 Task: Select the Pacific Time - US & Canada as time zone for the schedule.
Action: Mouse moved to (537, 298)
Screenshot: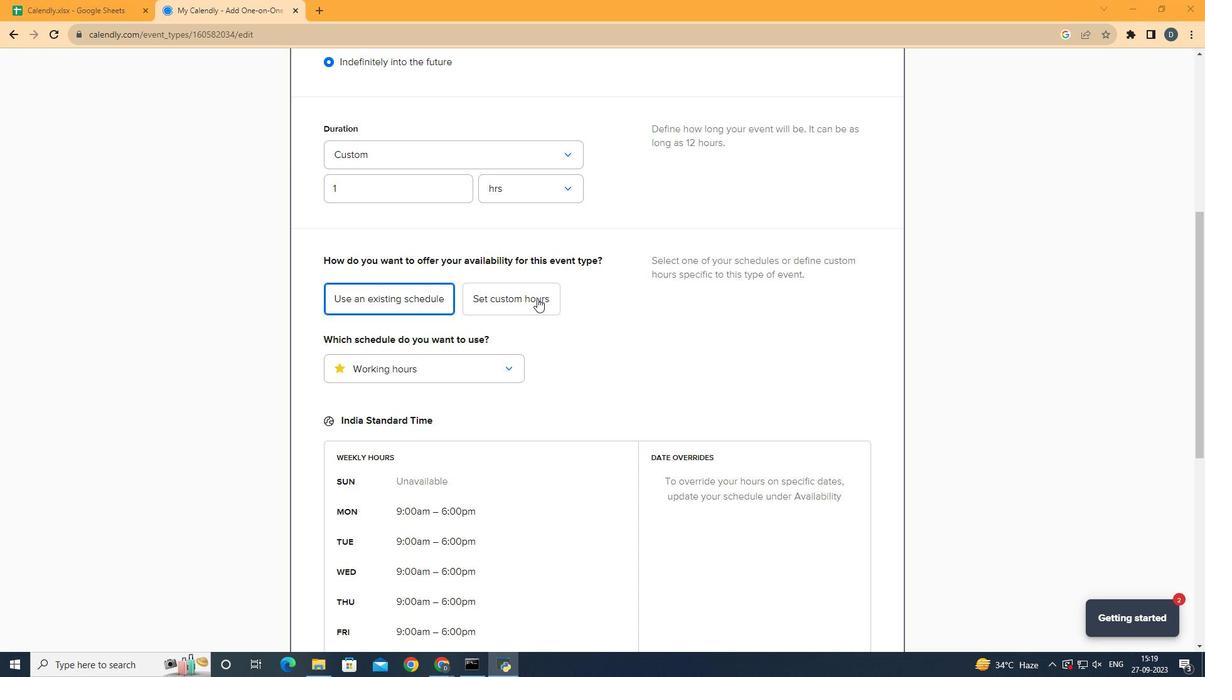 
Action: Mouse pressed left at (537, 298)
Screenshot: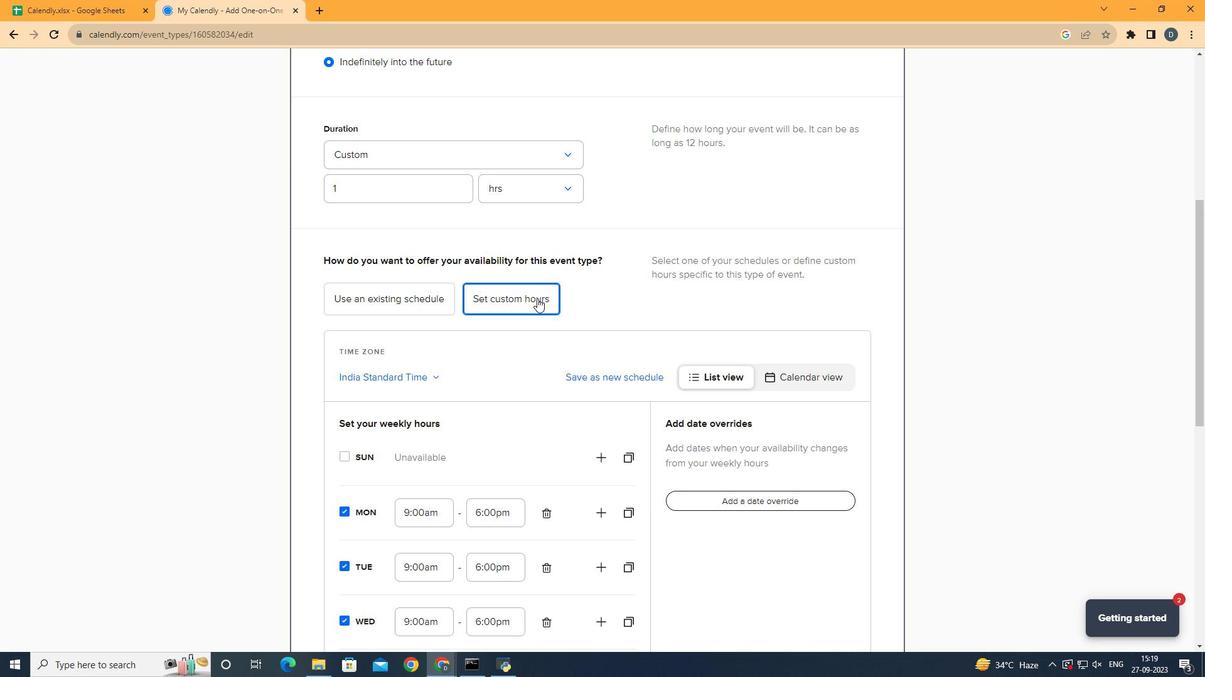 
Action: Mouse moved to (649, 292)
Screenshot: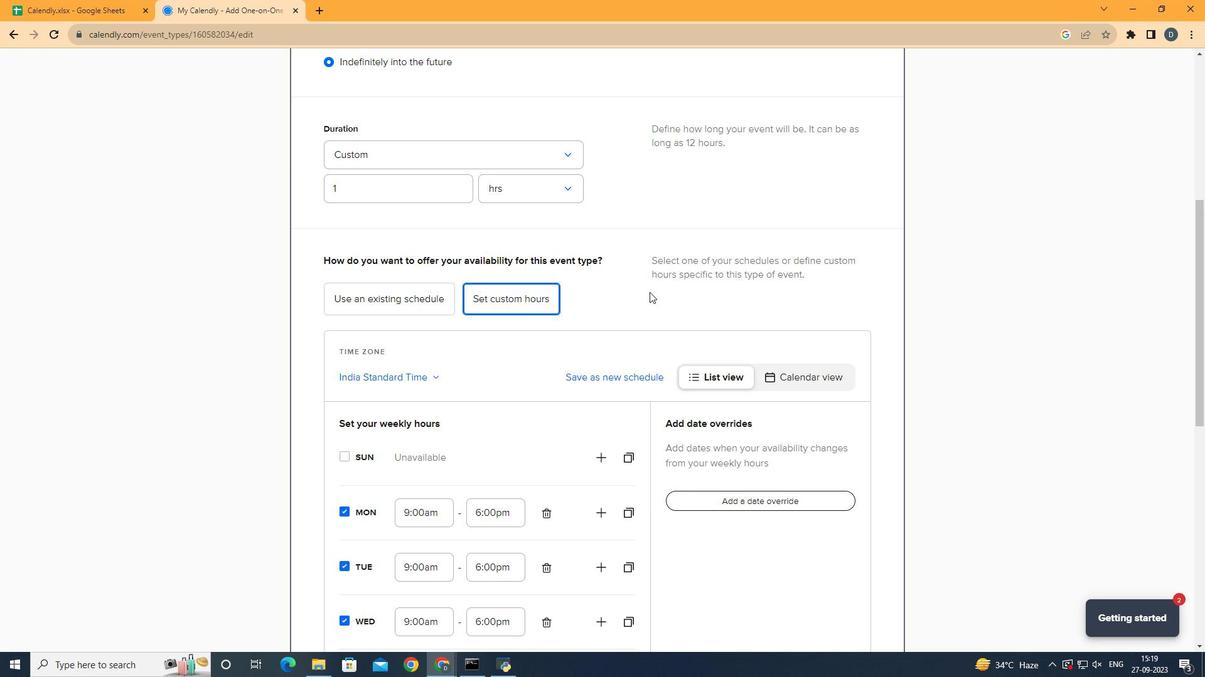 
Action: Mouse scrolled (649, 291) with delta (0, 0)
Screenshot: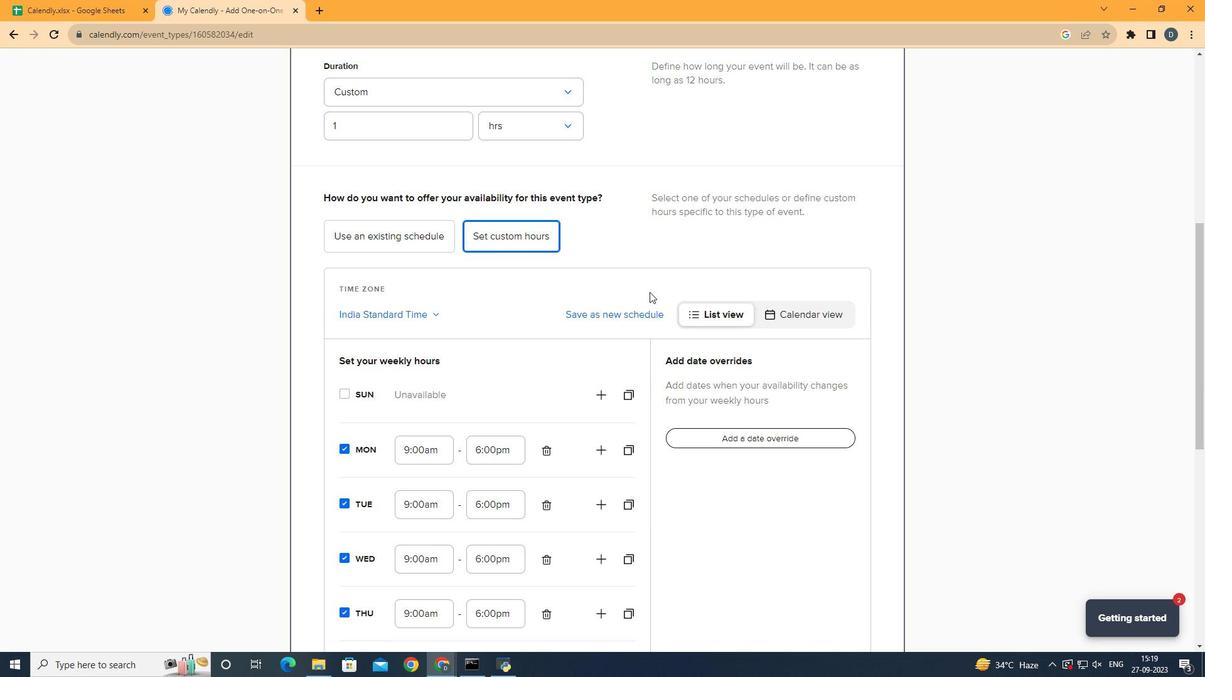 
Action: Mouse moved to (398, 307)
Screenshot: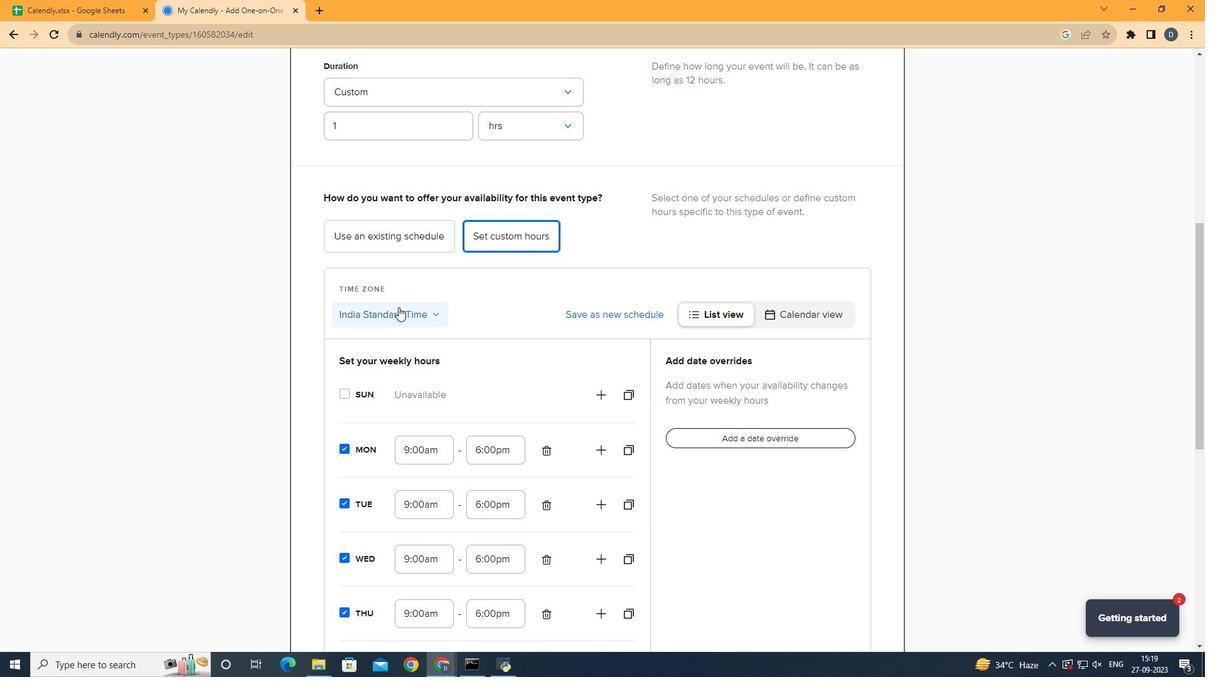 
Action: Mouse pressed left at (398, 307)
Screenshot: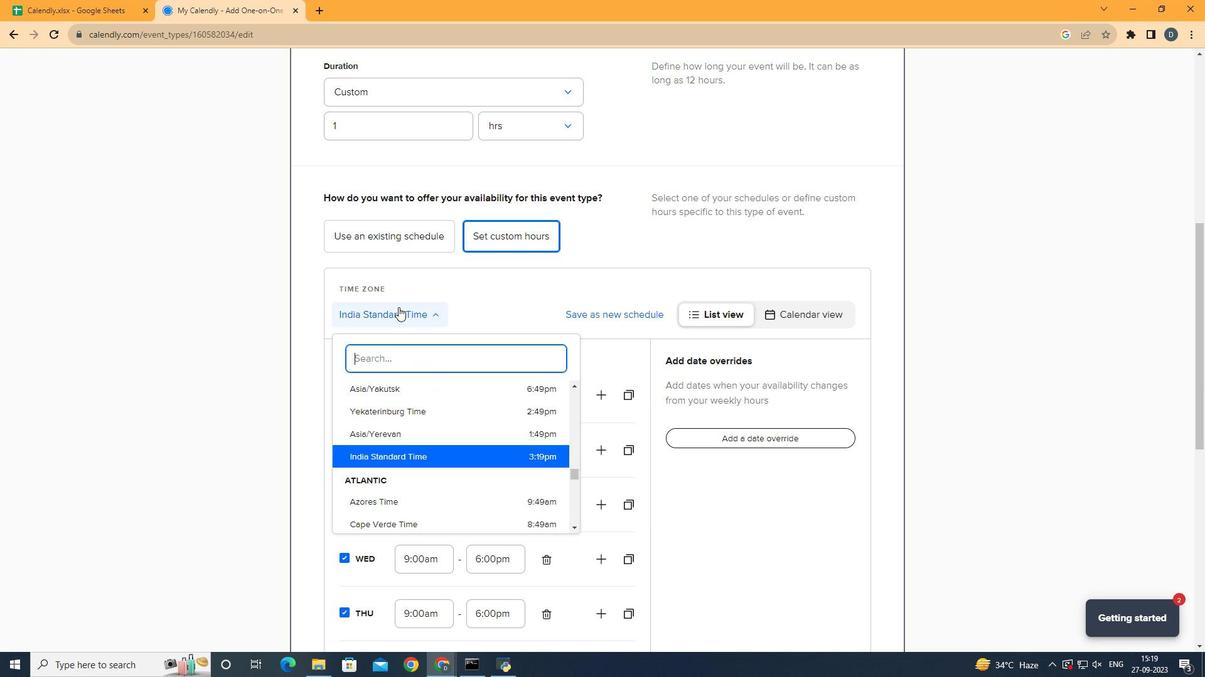 
Action: Mouse moved to (424, 364)
Screenshot: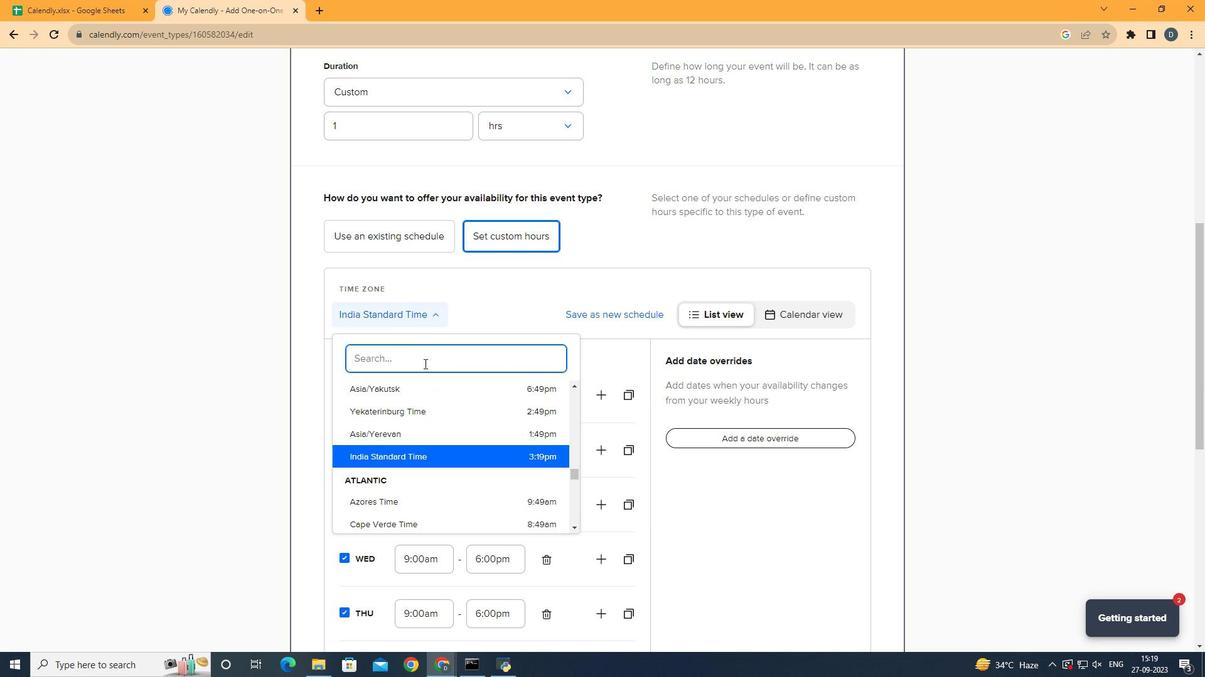 
Action: Mouse pressed left at (424, 364)
Screenshot: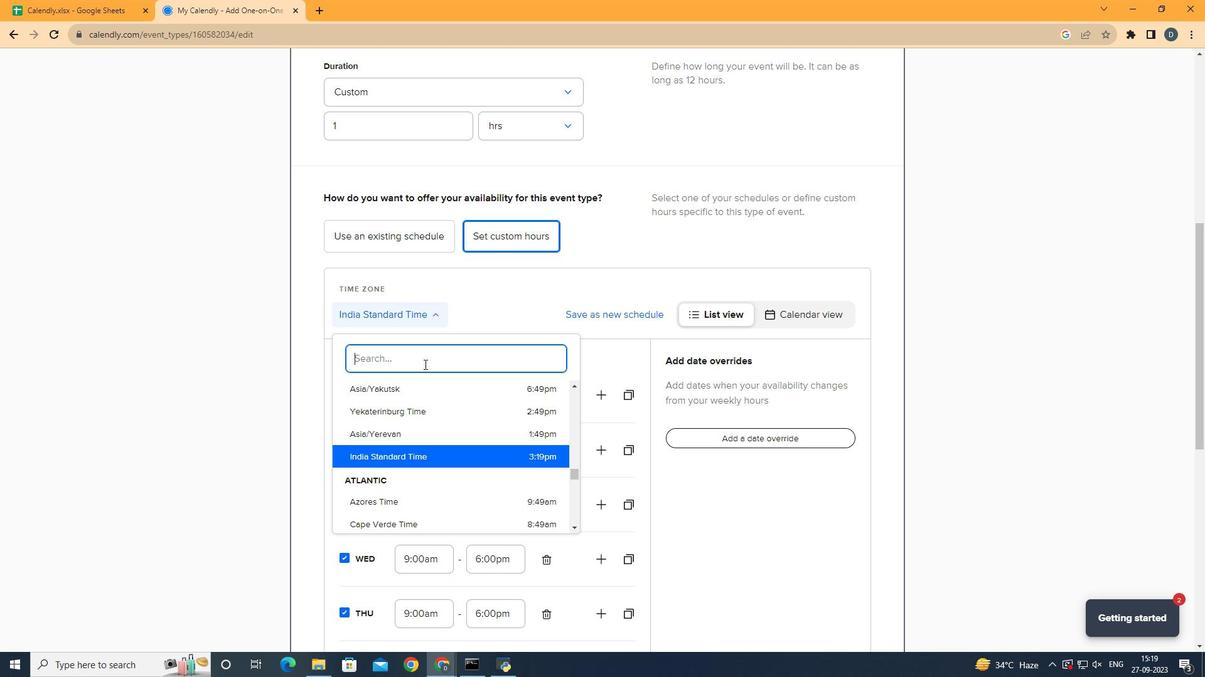 
Action: Mouse moved to (424, 364)
Screenshot: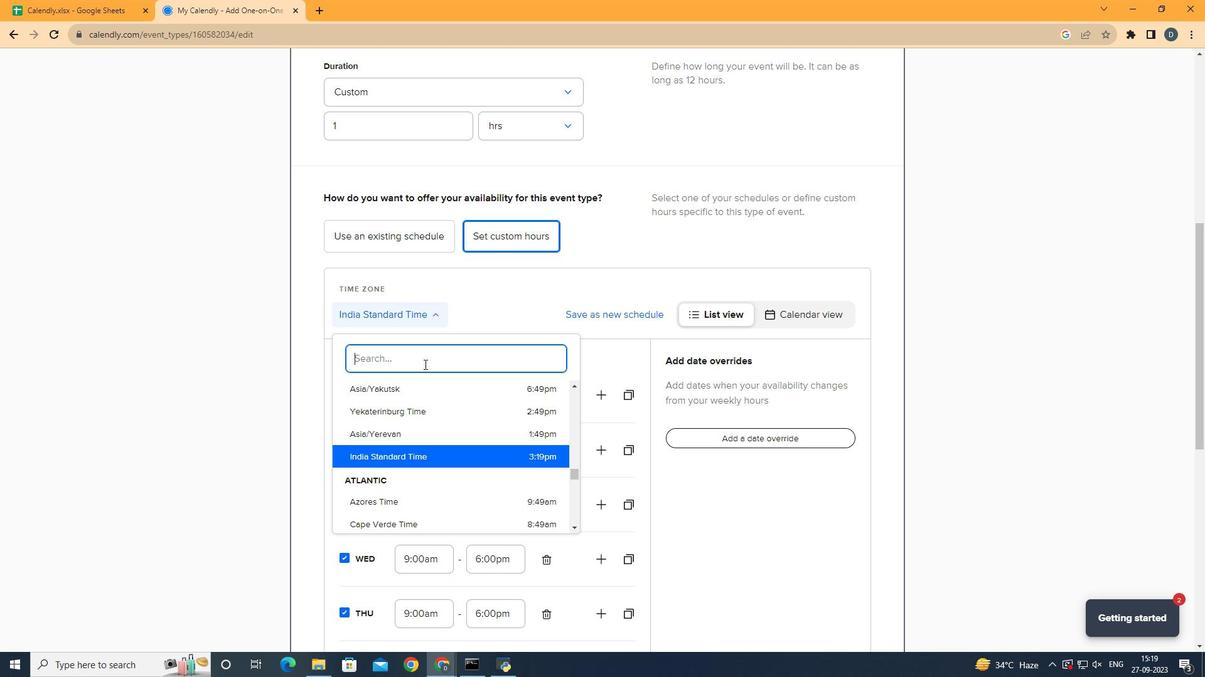 
Action: Key pressed <Key.shift>US<Key.shift><Key.space><Key.shift>&<Key.space><Key.shift><Key.shift><Key.shift>Canada
Screenshot: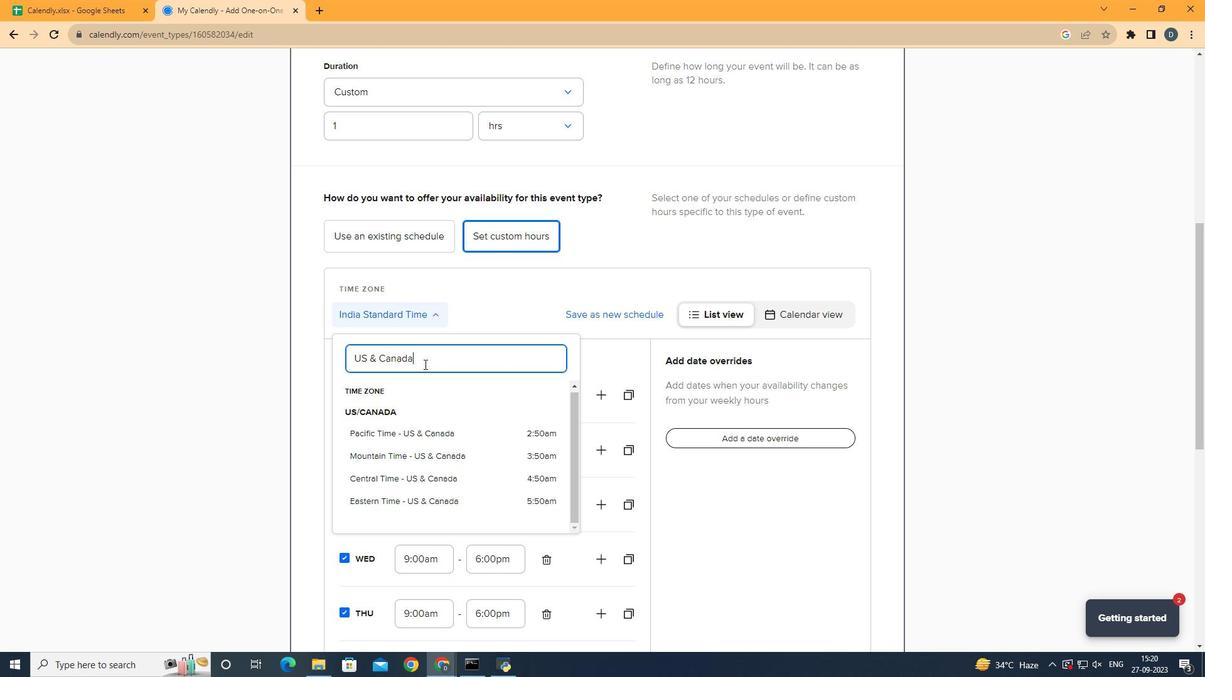 
Action: Mouse moved to (454, 435)
Screenshot: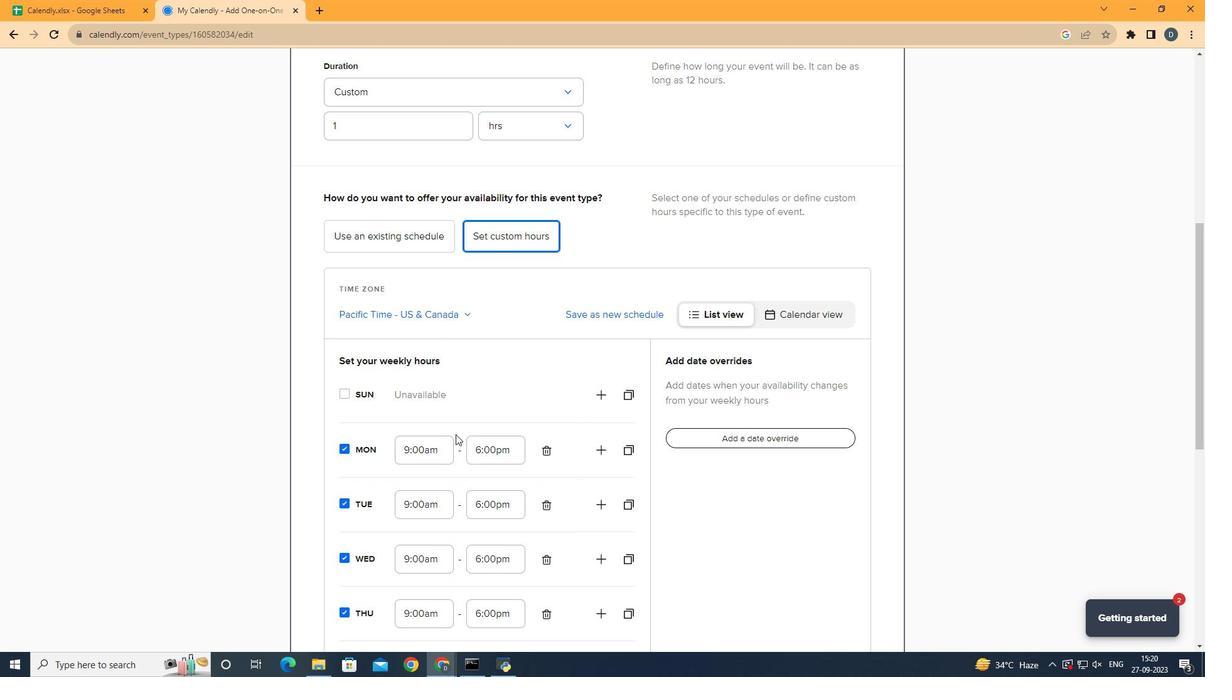
Action: Mouse pressed left at (454, 435)
Screenshot: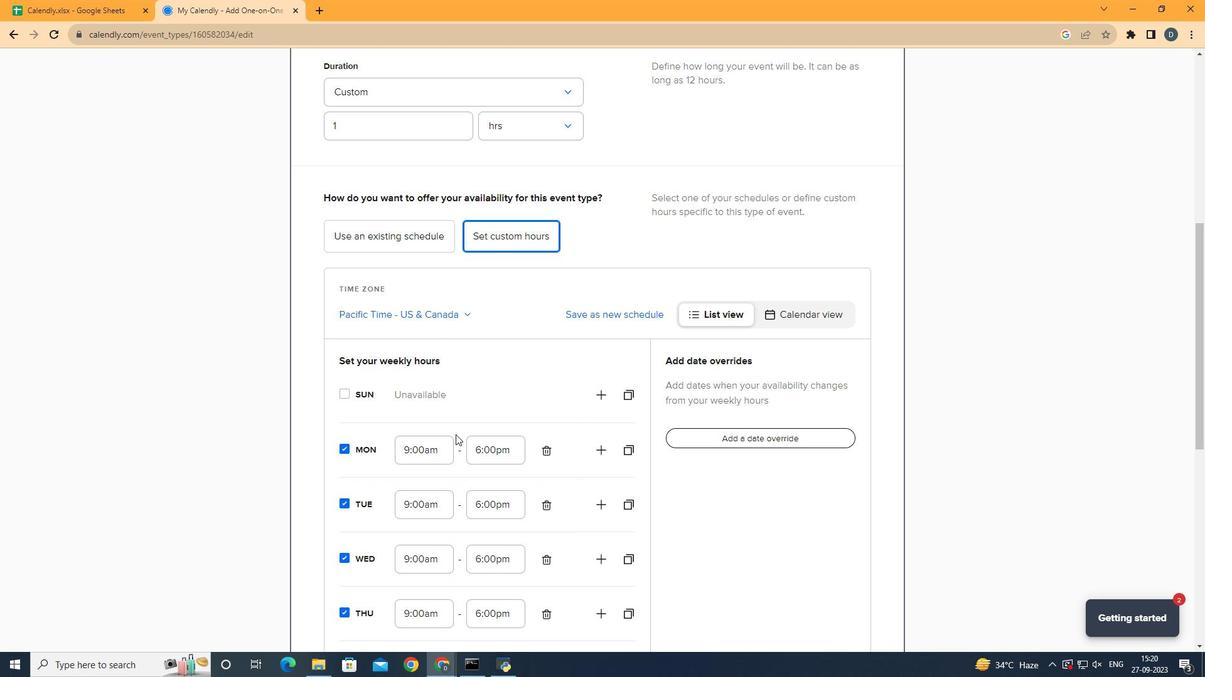 
Action: Mouse moved to (529, 372)
Screenshot: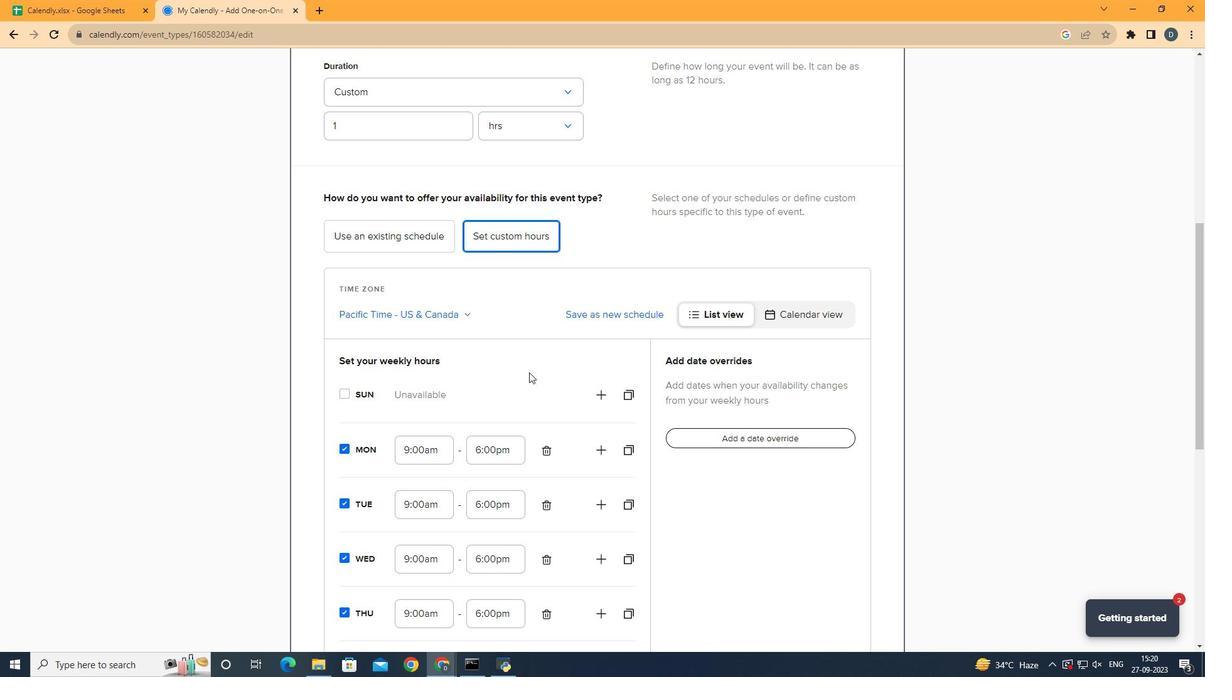 
